 Task: Enable instant booking option without waiting for host approval.
Action: Mouse moved to (1115, 132)
Screenshot: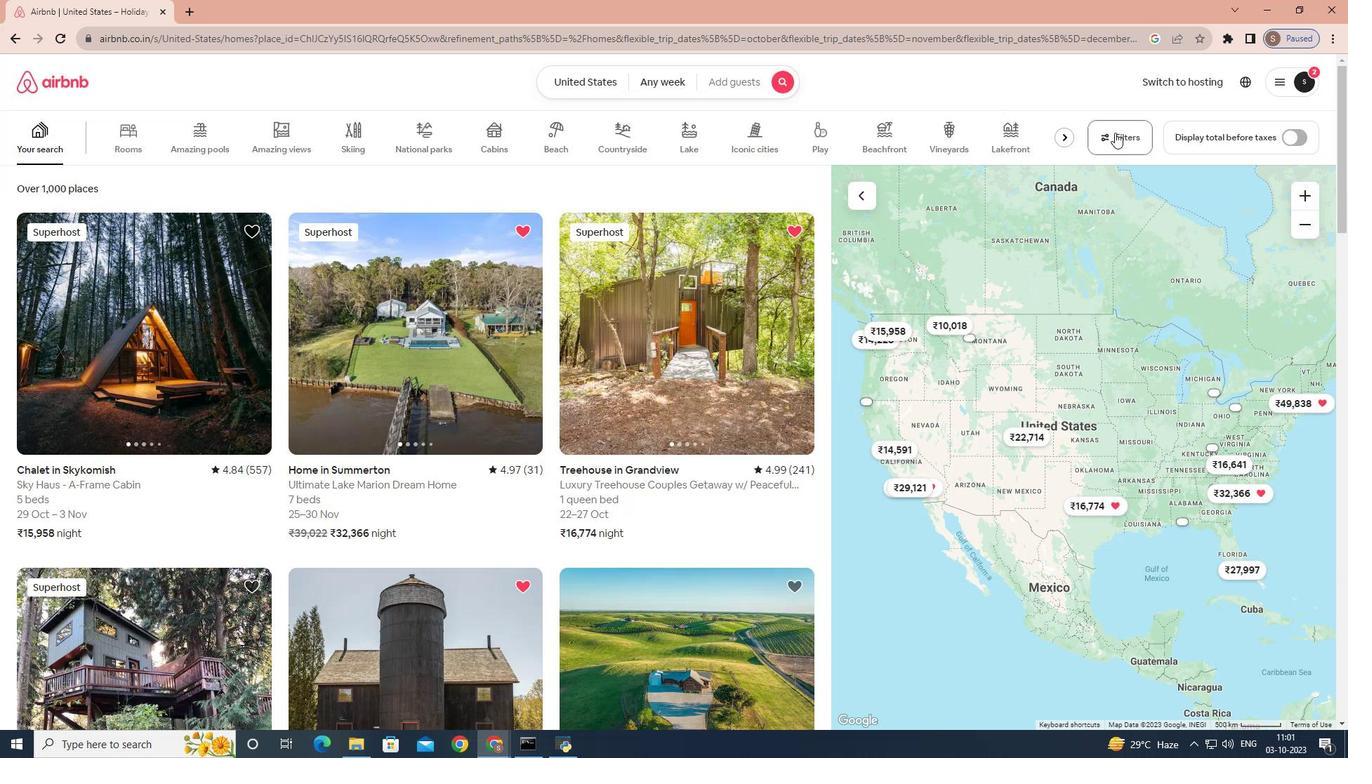 
Action: Mouse pressed left at (1115, 132)
Screenshot: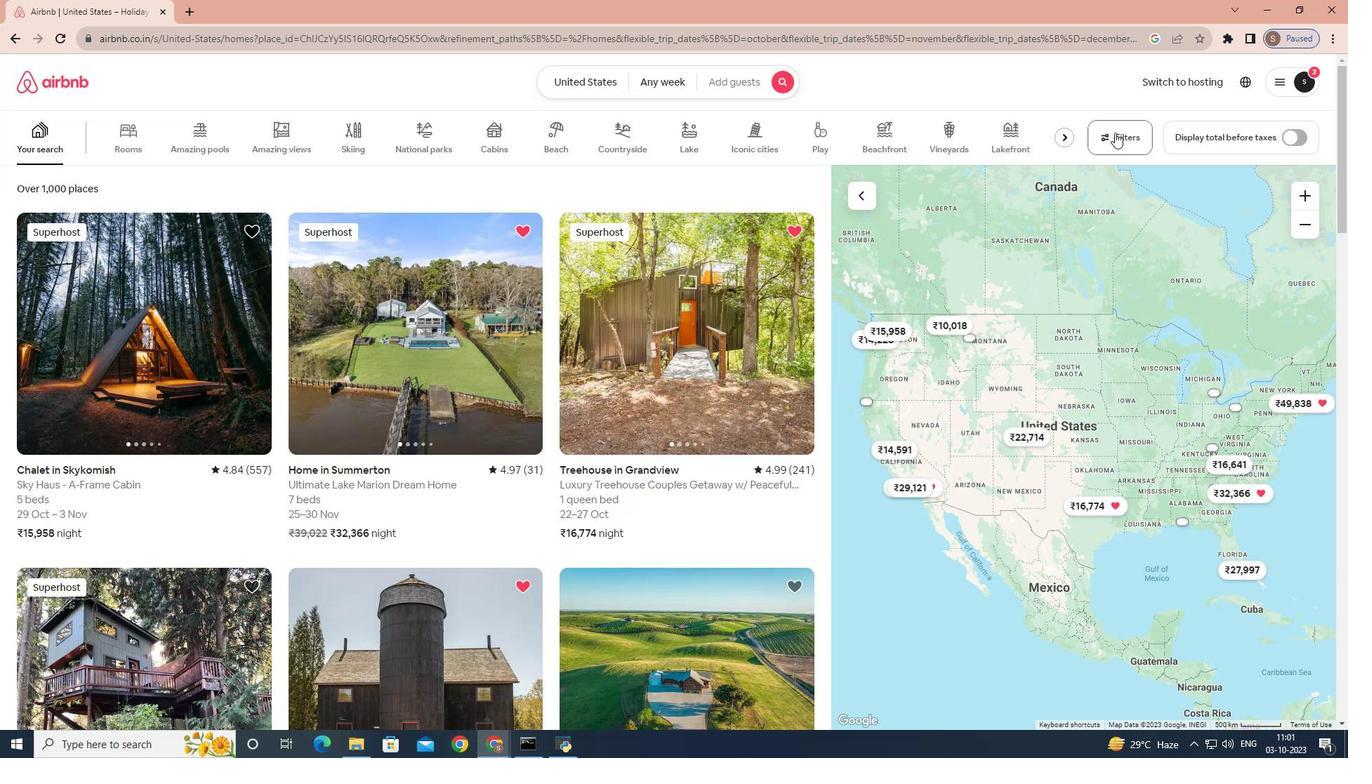 
Action: Mouse moved to (832, 224)
Screenshot: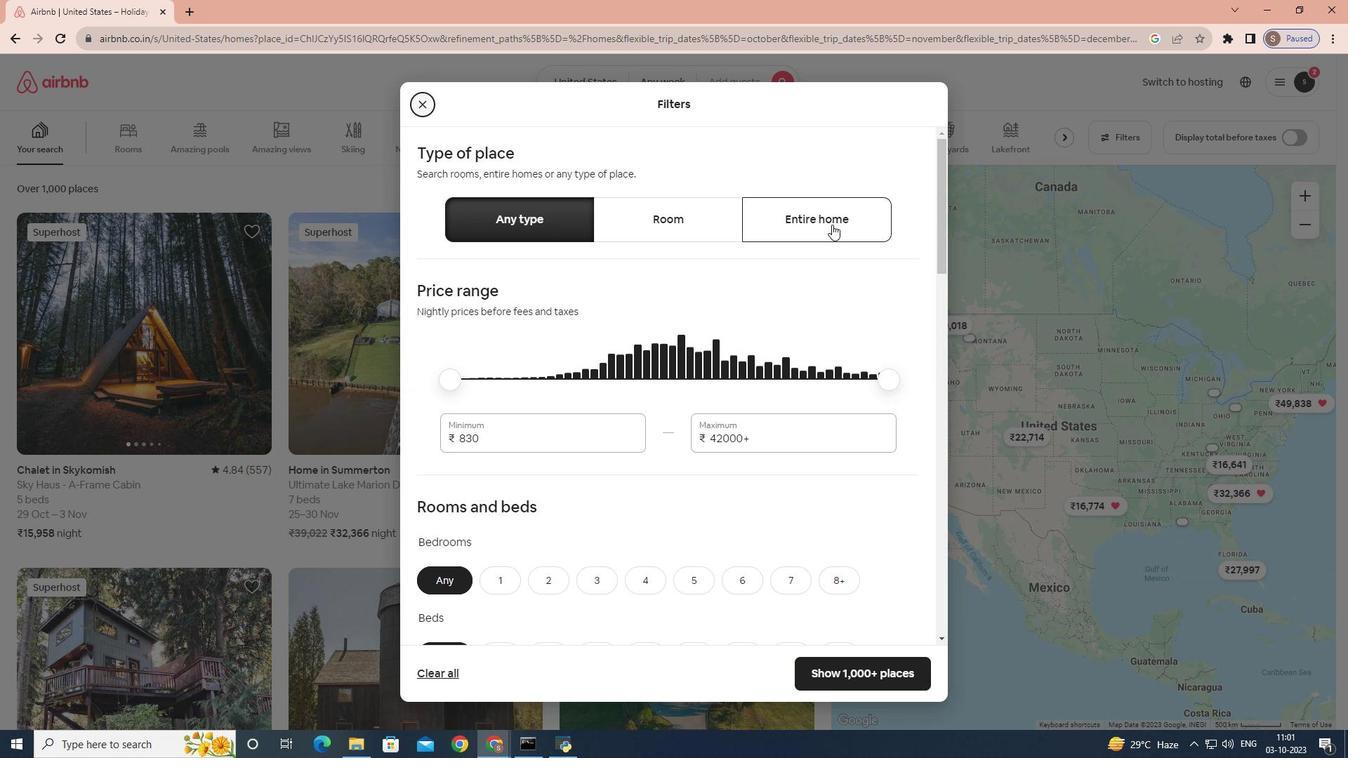 
Action: Mouse pressed left at (832, 224)
Screenshot: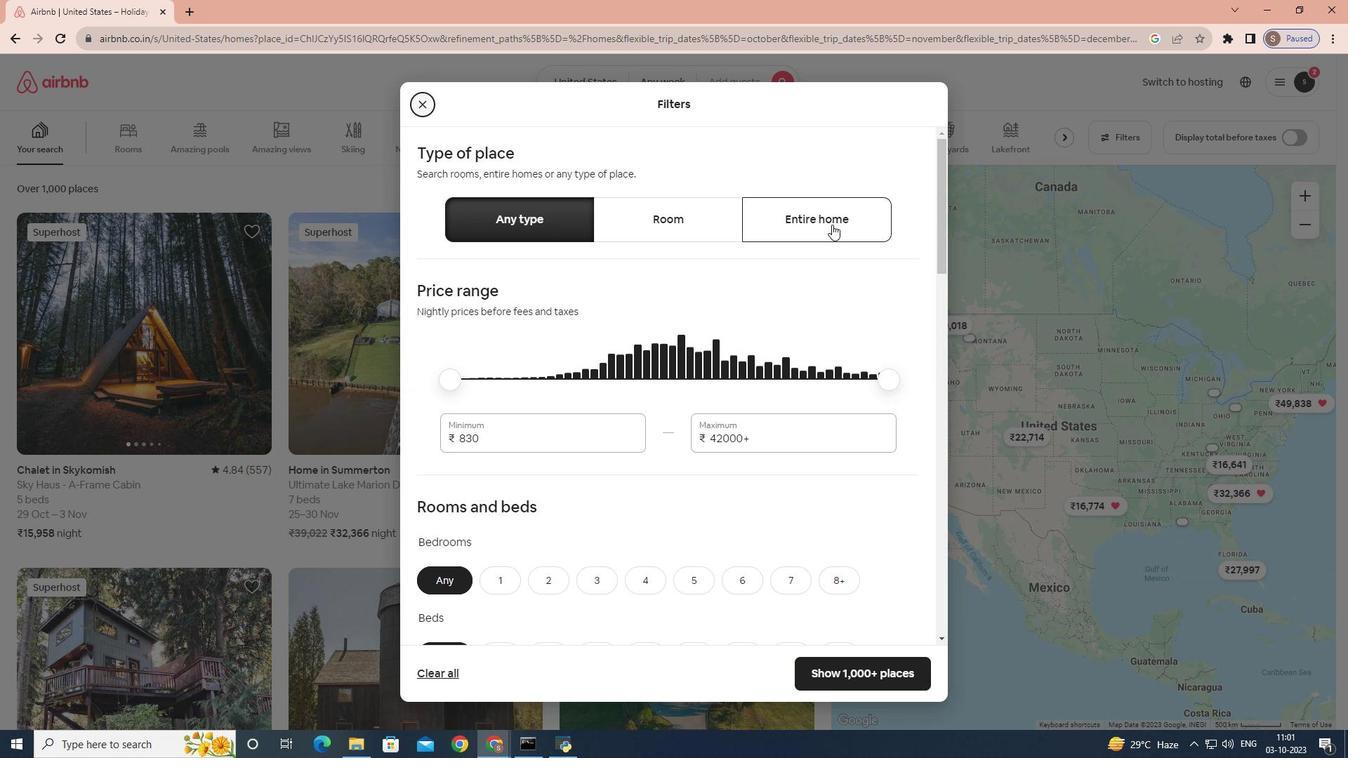
Action: Mouse moved to (738, 331)
Screenshot: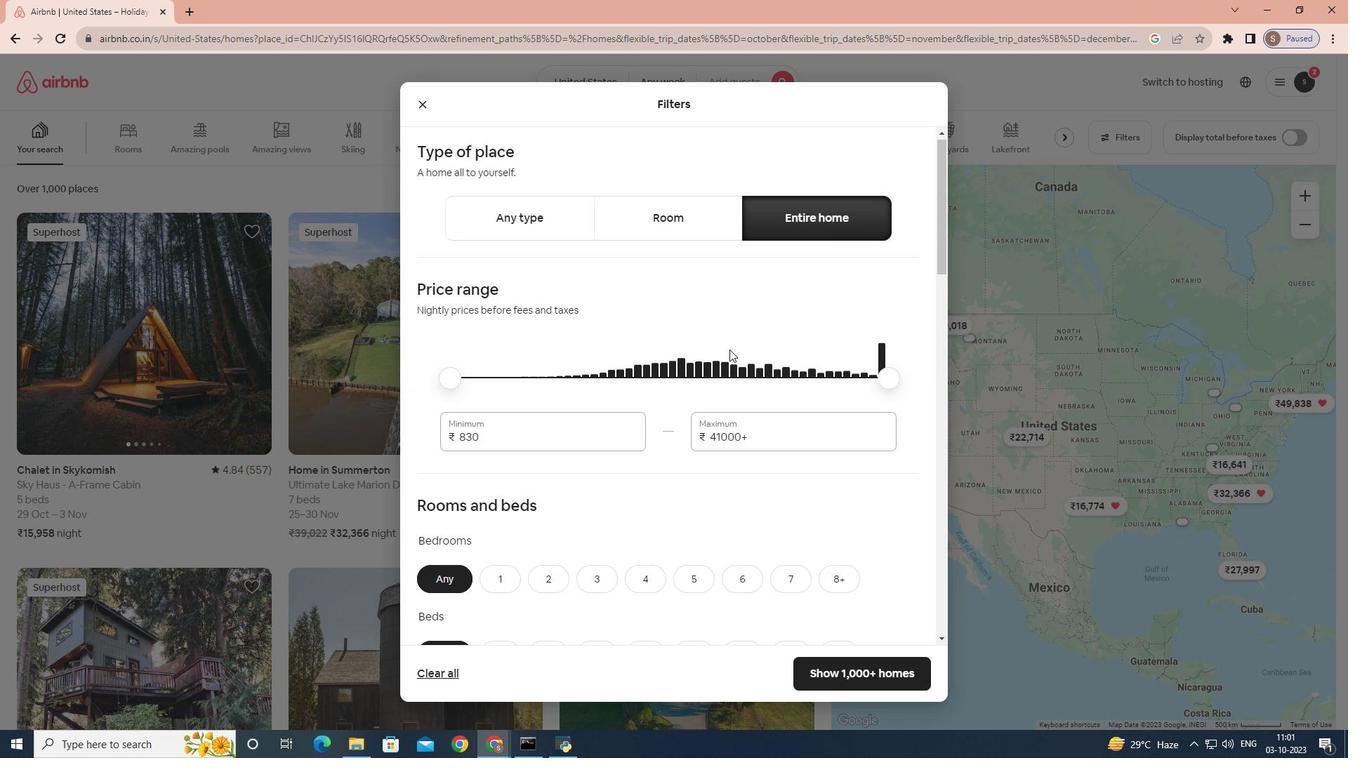 
Action: Mouse scrolled (738, 330) with delta (0, 0)
Screenshot: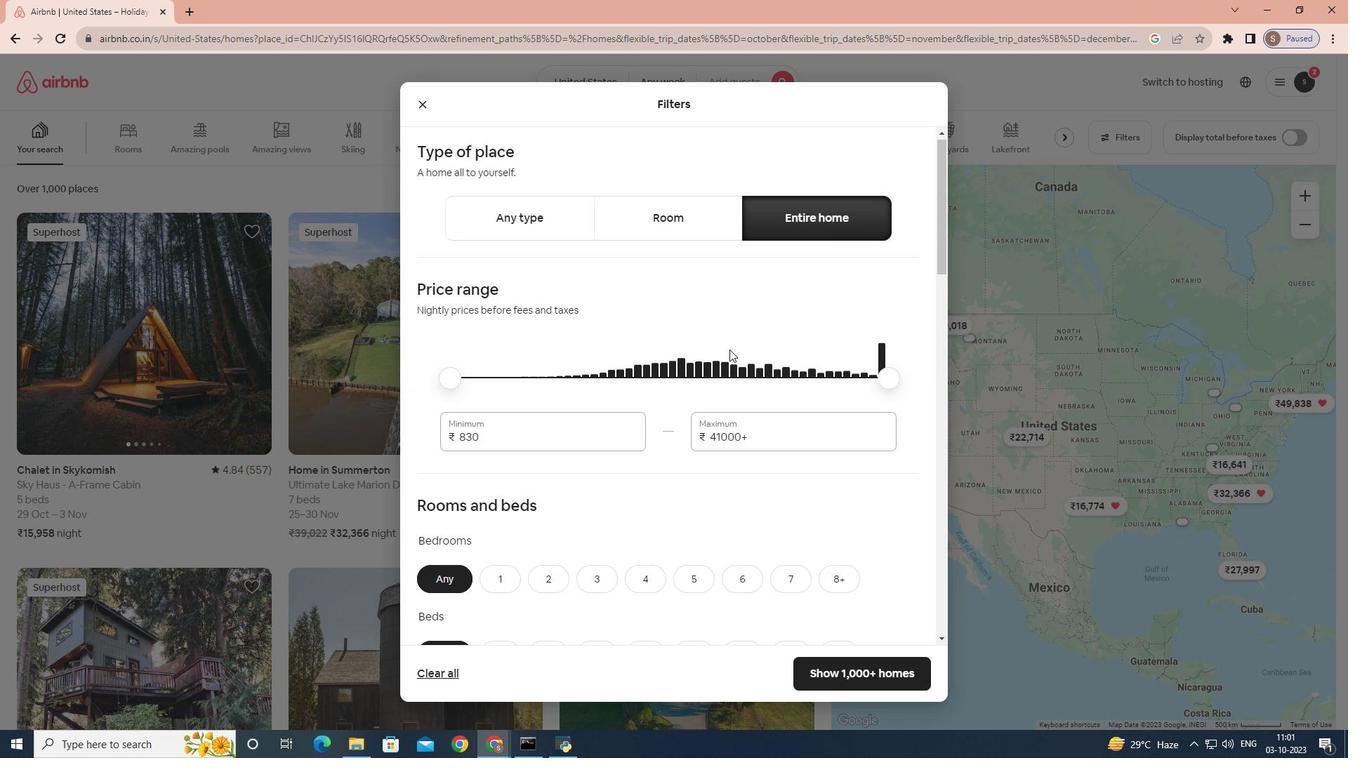 
Action: Mouse moved to (731, 345)
Screenshot: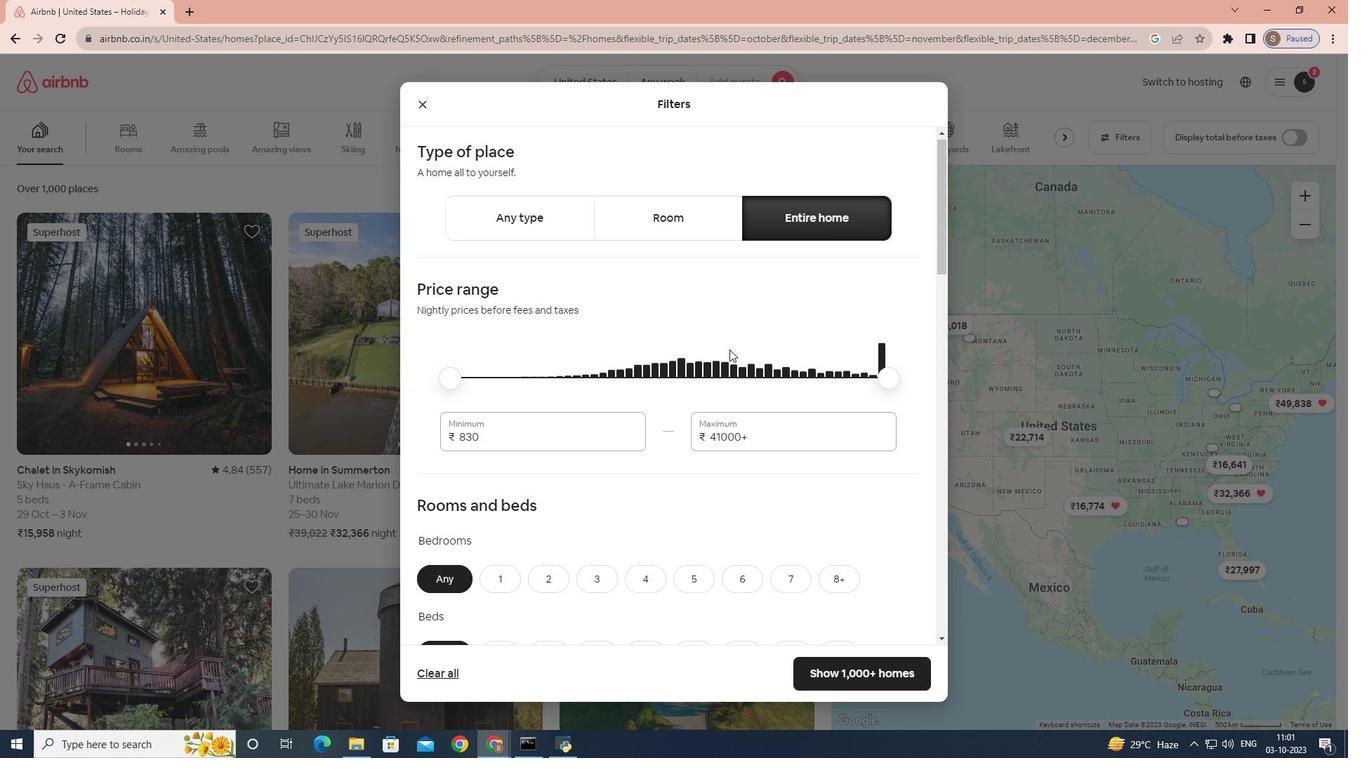 
Action: Mouse scrolled (731, 344) with delta (0, 0)
Screenshot: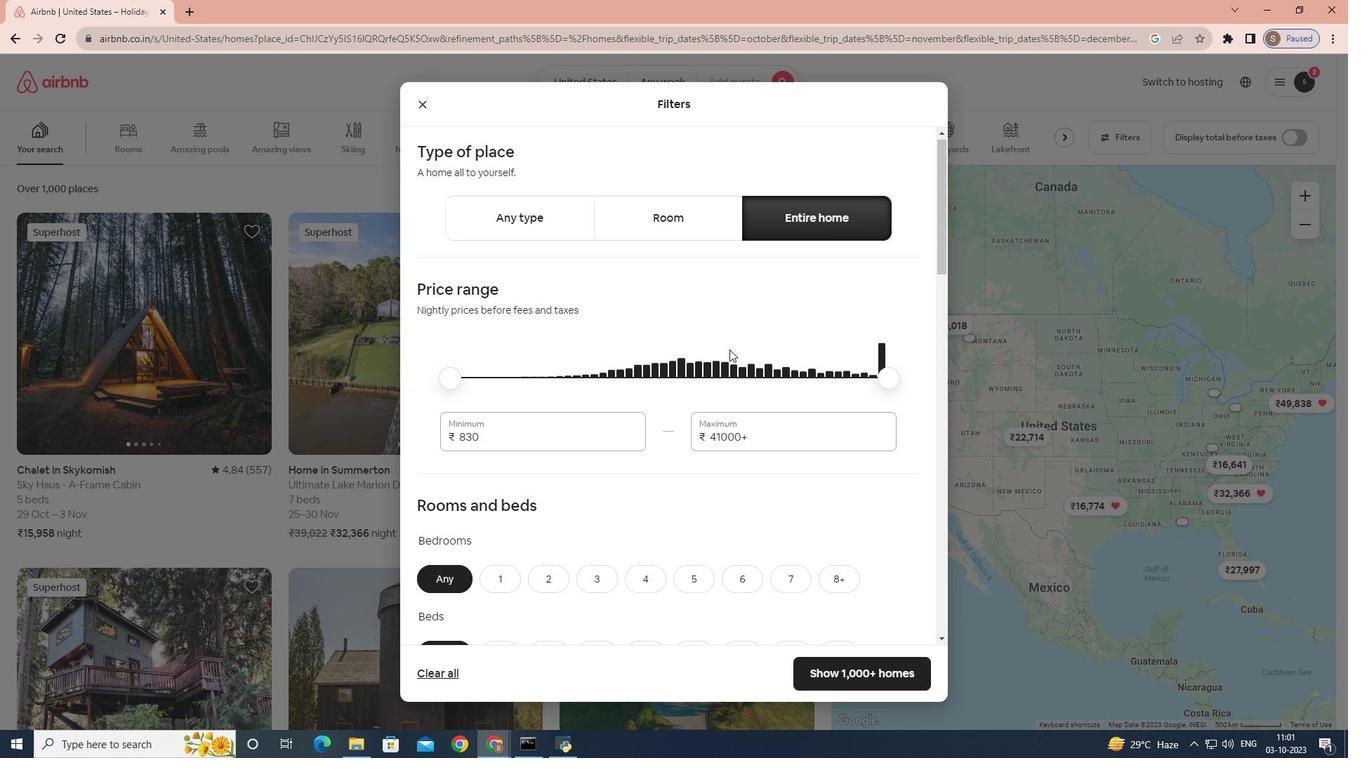 
Action: Mouse moved to (729, 348)
Screenshot: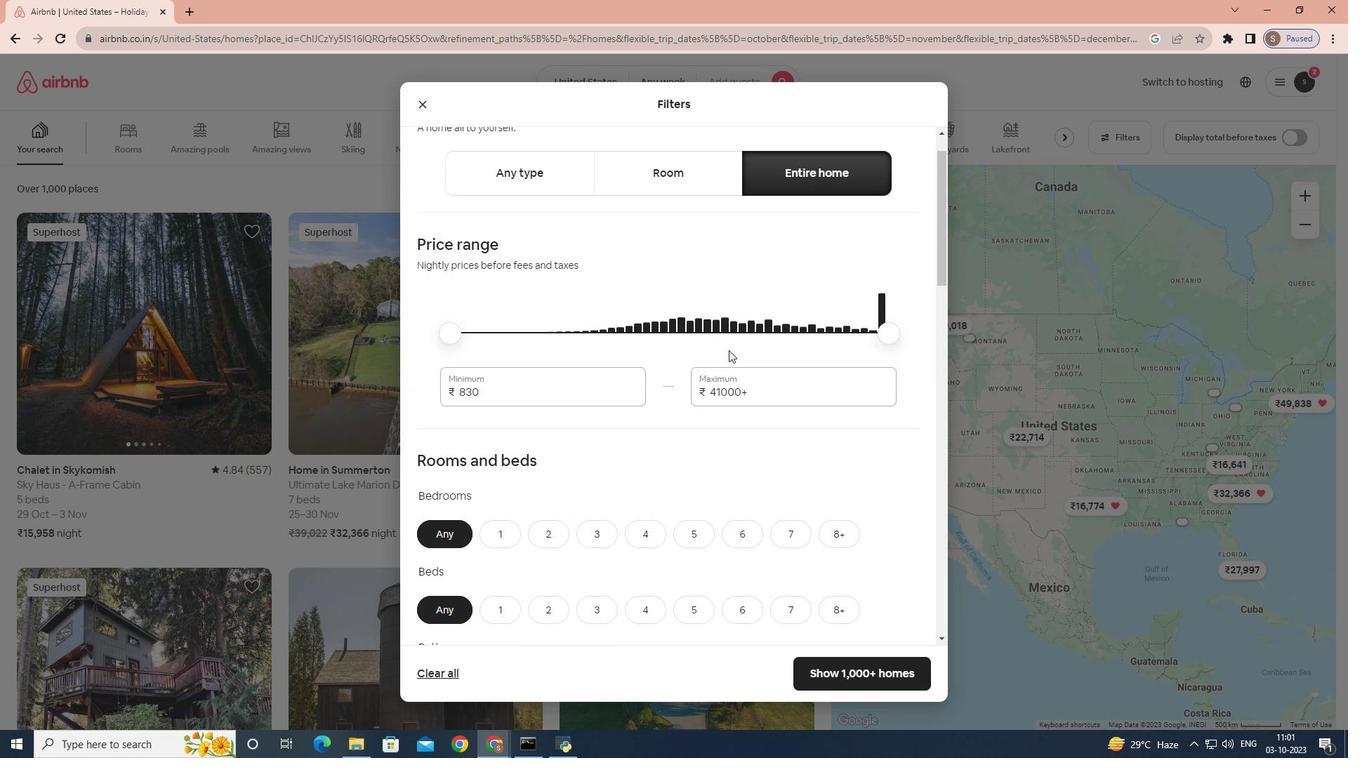
Action: Mouse scrolled (729, 347) with delta (0, 0)
Screenshot: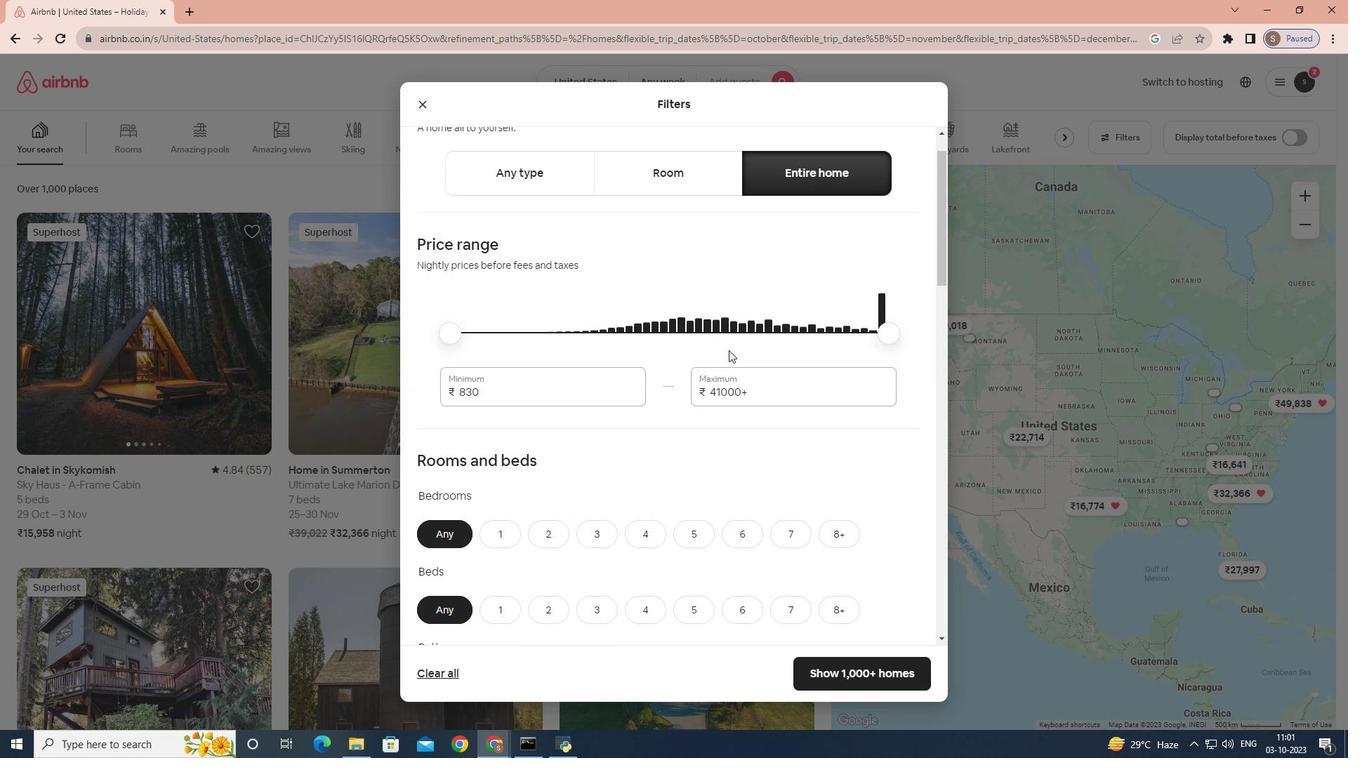 
Action: Mouse moved to (729, 350)
Screenshot: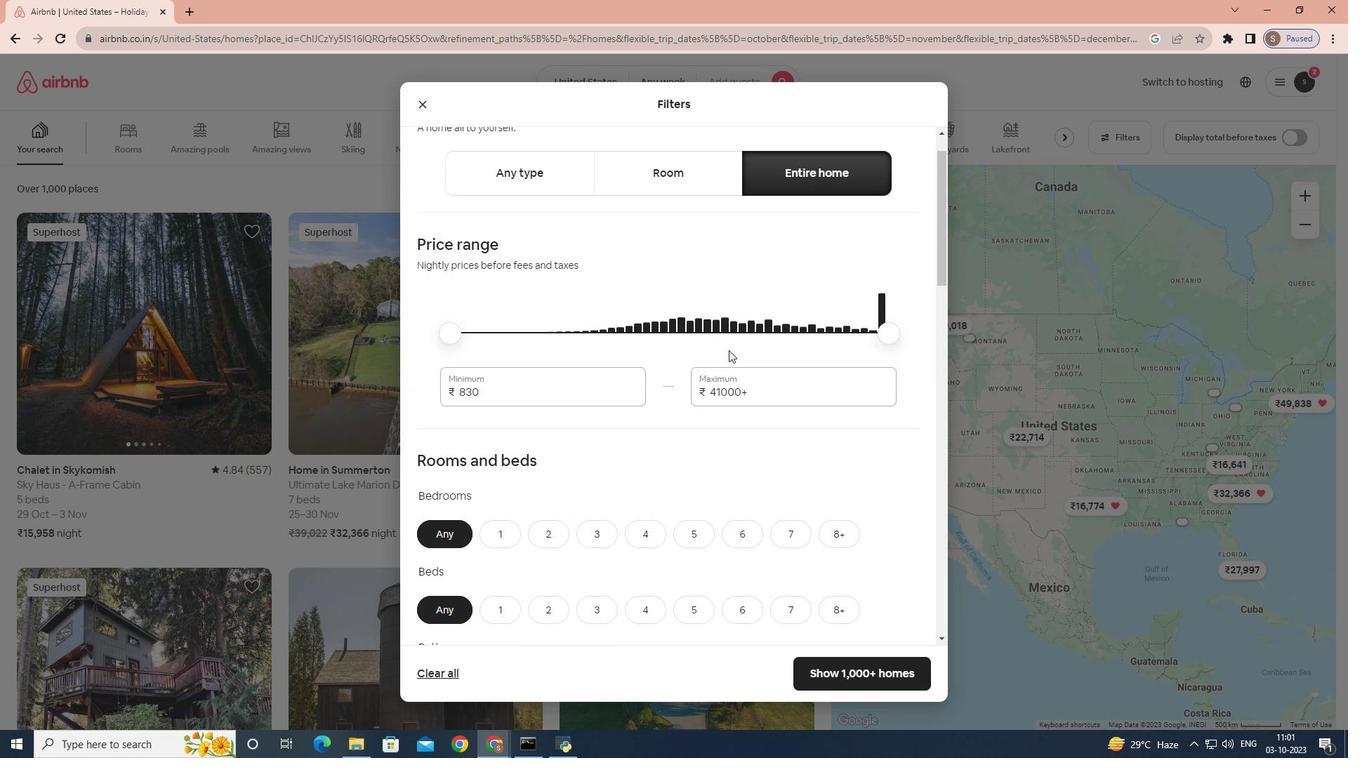 
Action: Mouse scrolled (729, 349) with delta (0, 0)
Screenshot: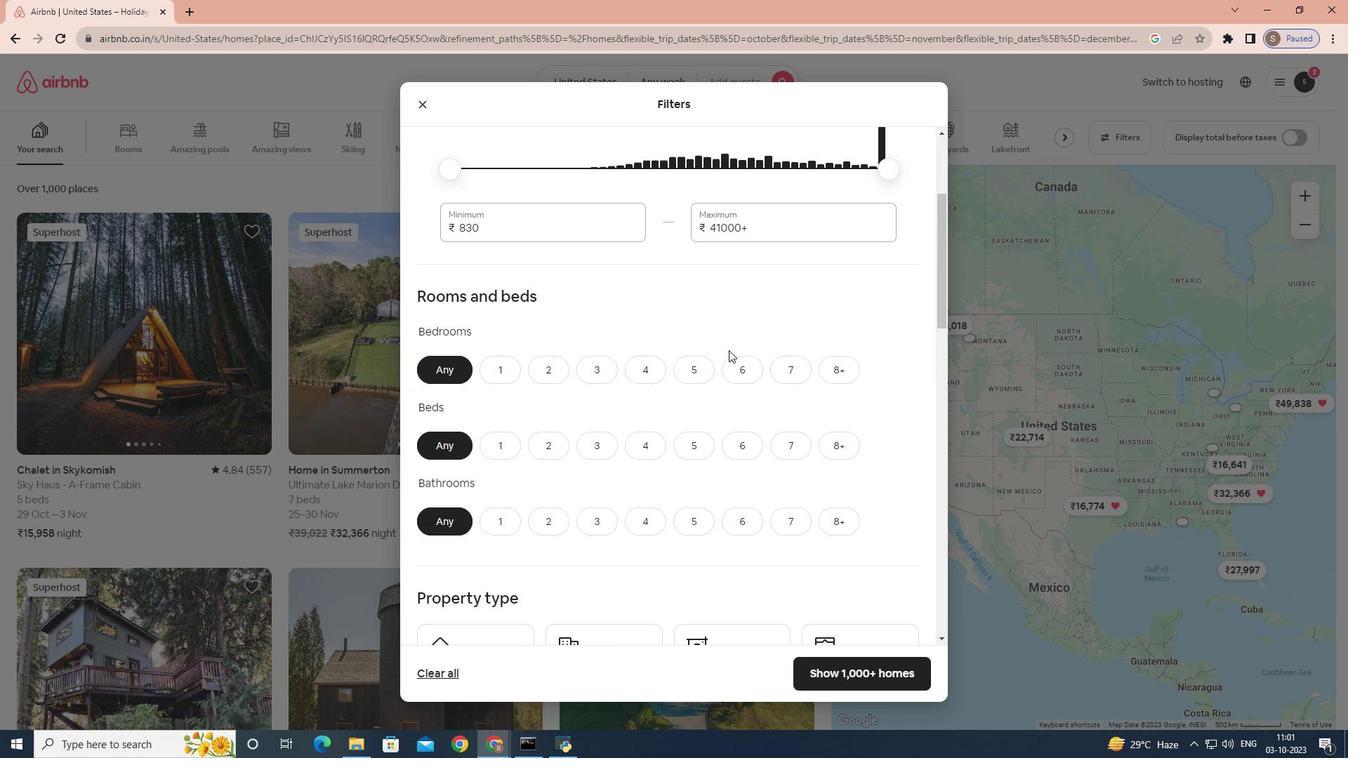 
Action: Mouse scrolled (729, 349) with delta (0, 0)
Screenshot: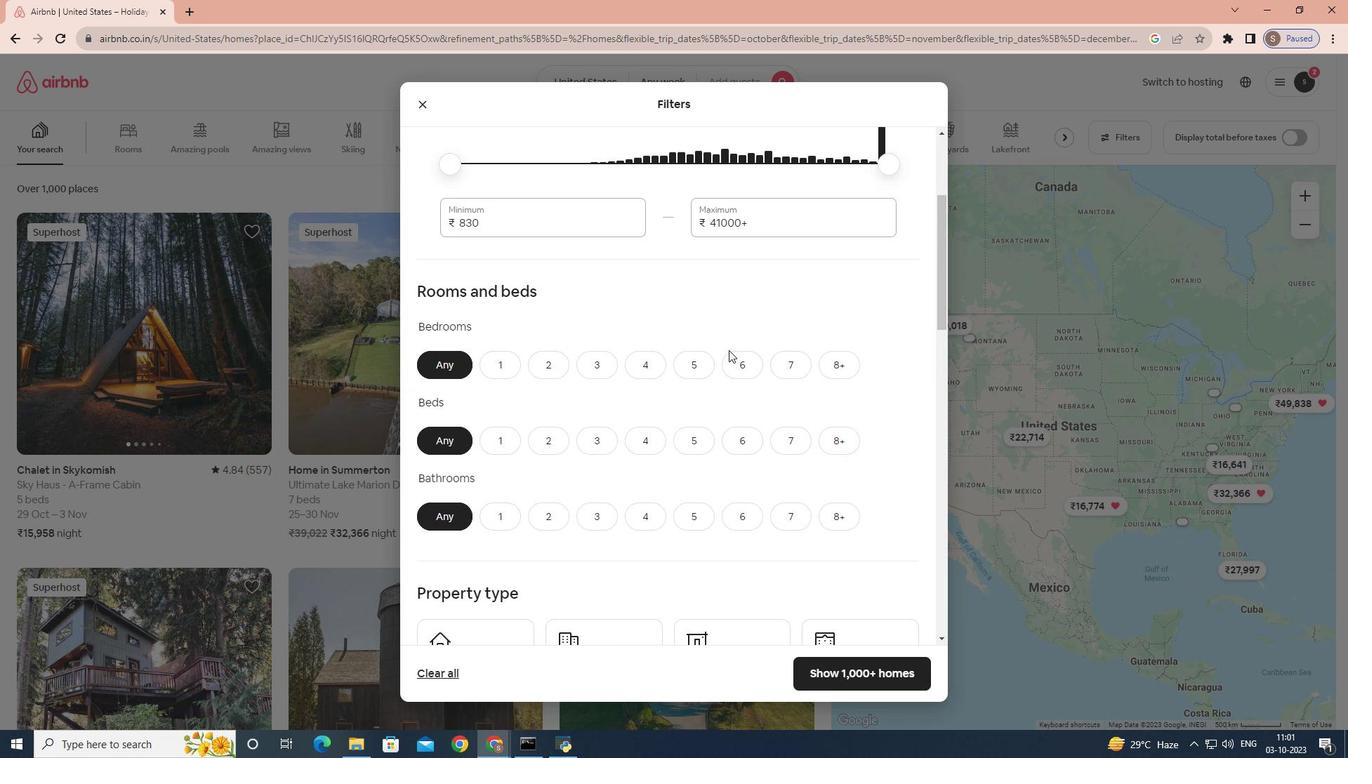 
Action: Mouse scrolled (729, 349) with delta (0, 0)
Screenshot: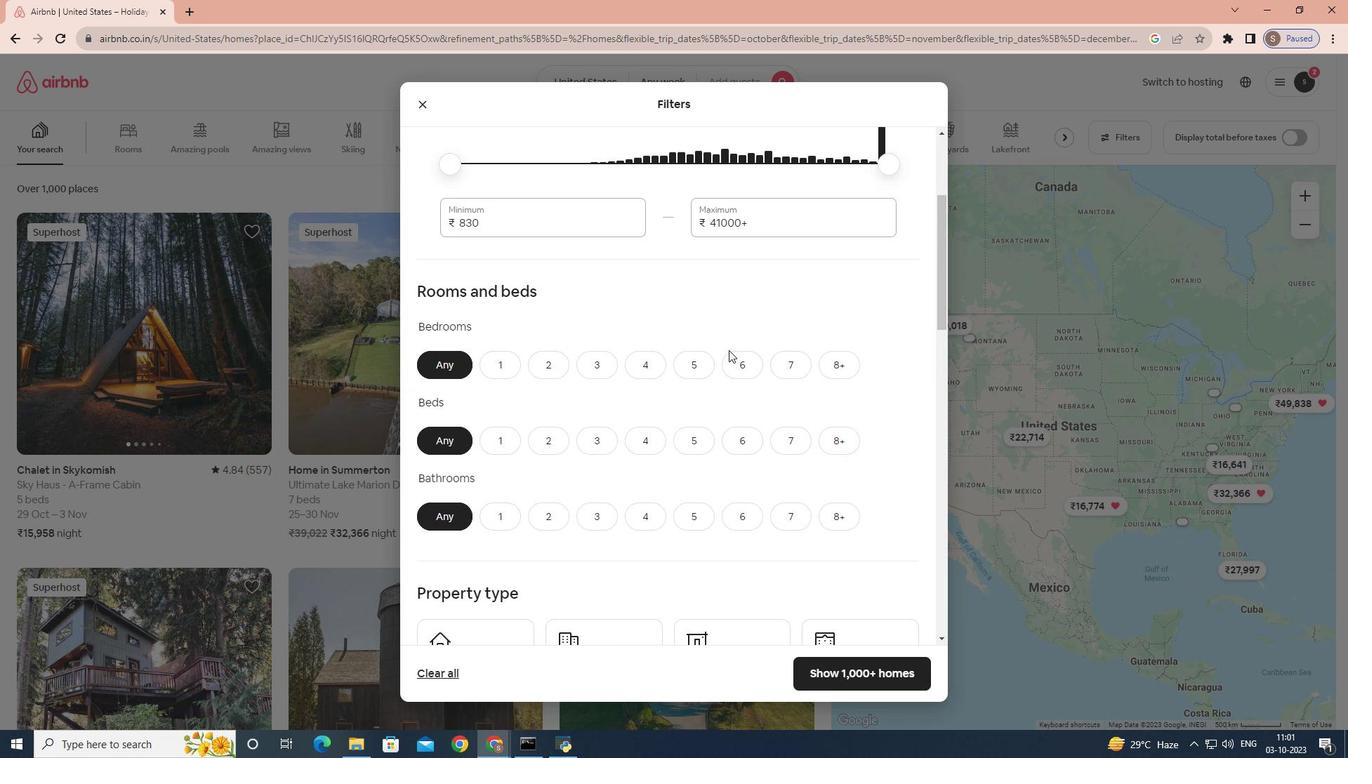 
Action: Mouse moved to (729, 350)
Screenshot: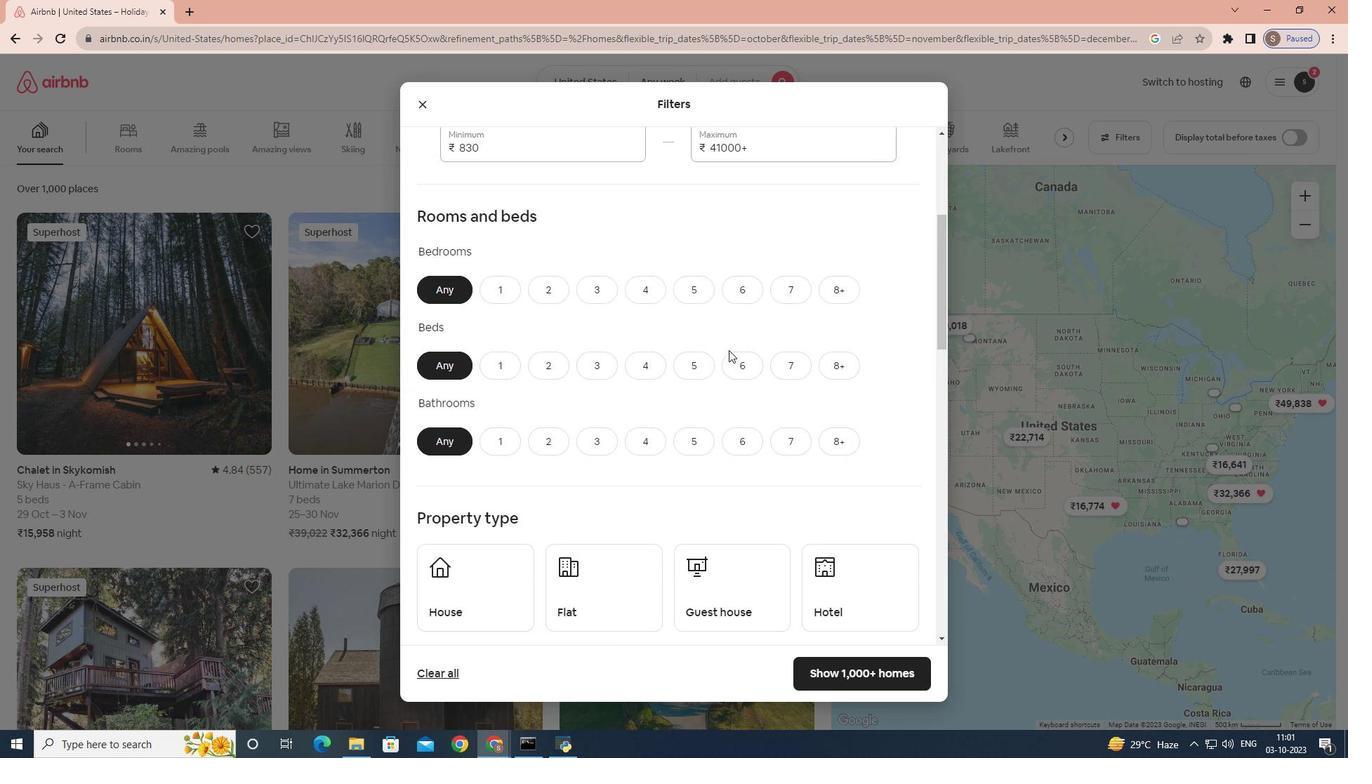 
Action: Mouse scrolled (729, 349) with delta (0, 0)
Screenshot: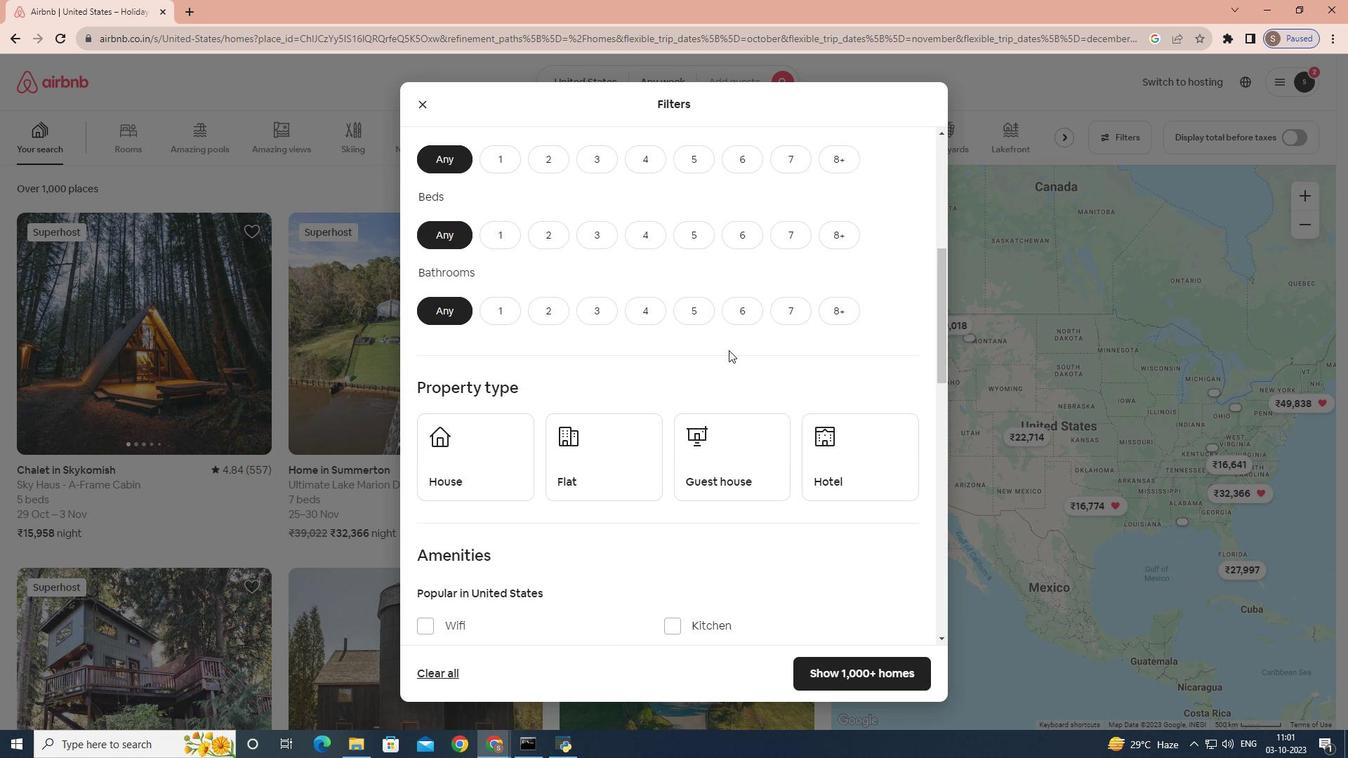 
Action: Mouse scrolled (729, 349) with delta (0, 0)
Screenshot: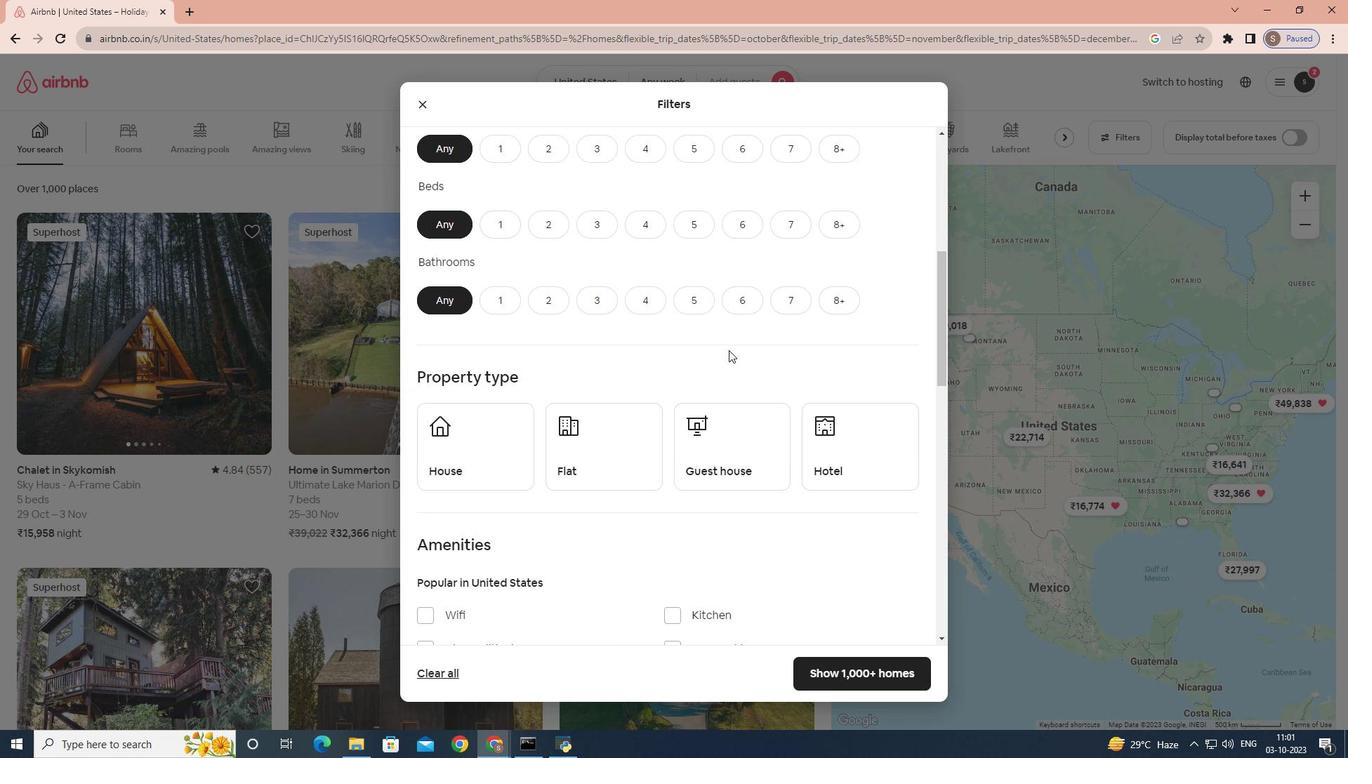 
Action: Mouse scrolled (729, 349) with delta (0, 0)
Screenshot: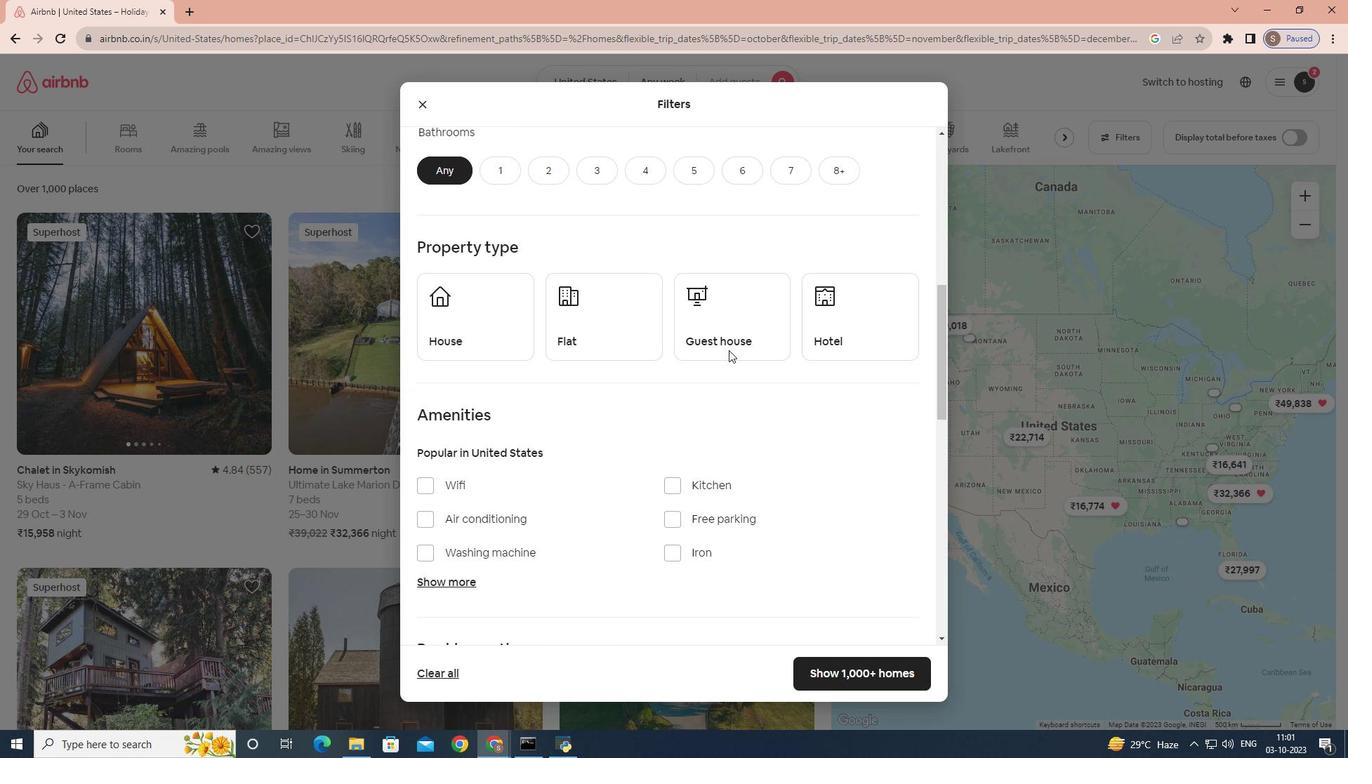 
Action: Mouse scrolled (729, 349) with delta (0, 0)
Screenshot: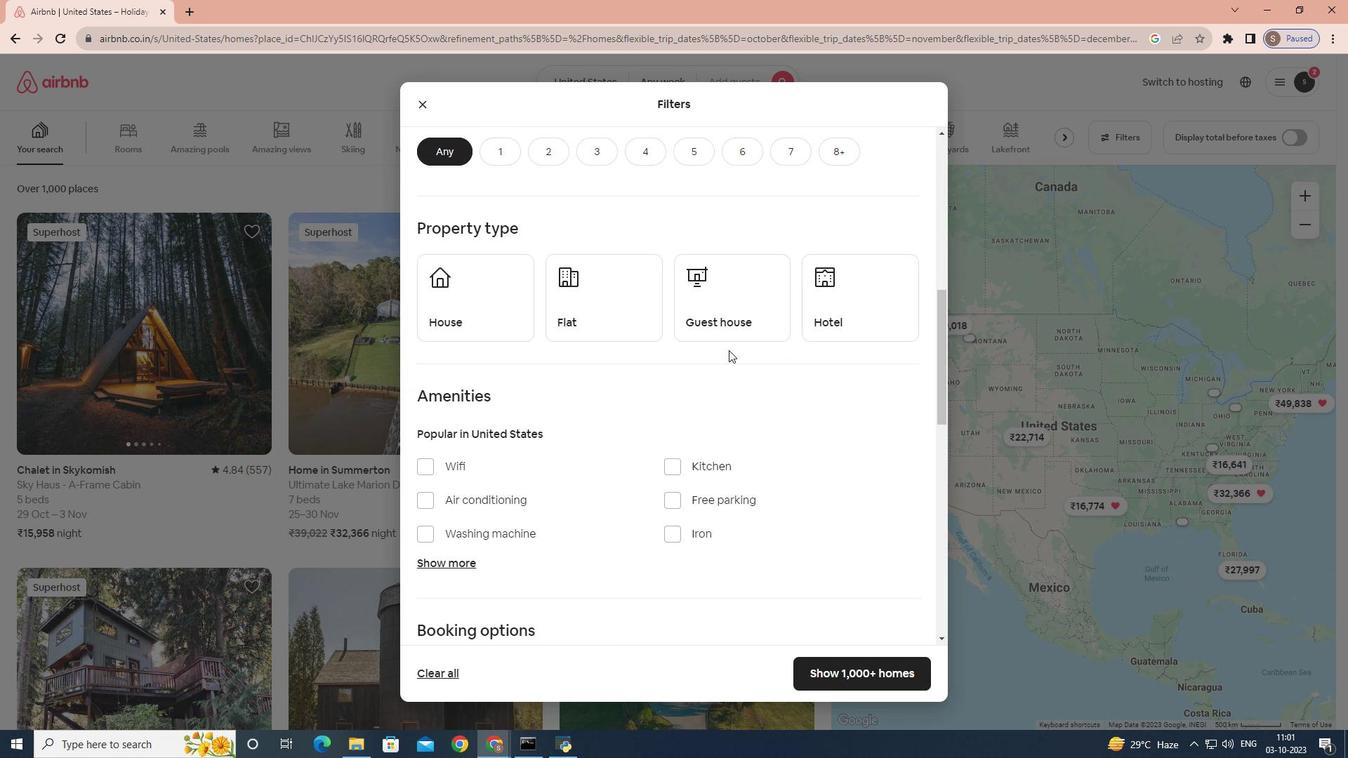 
Action: Mouse scrolled (729, 349) with delta (0, 0)
Screenshot: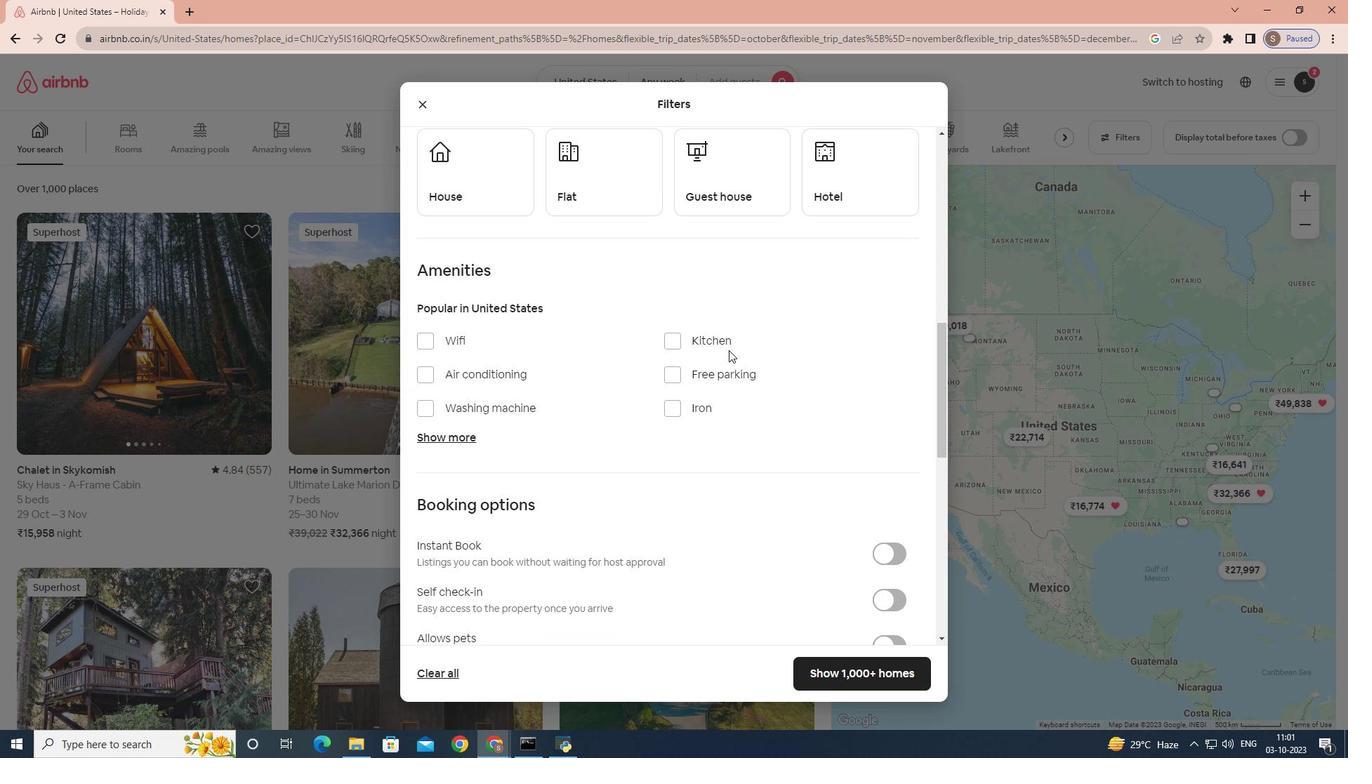 
Action: Mouse scrolled (729, 349) with delta (0, 0)
Screenshot: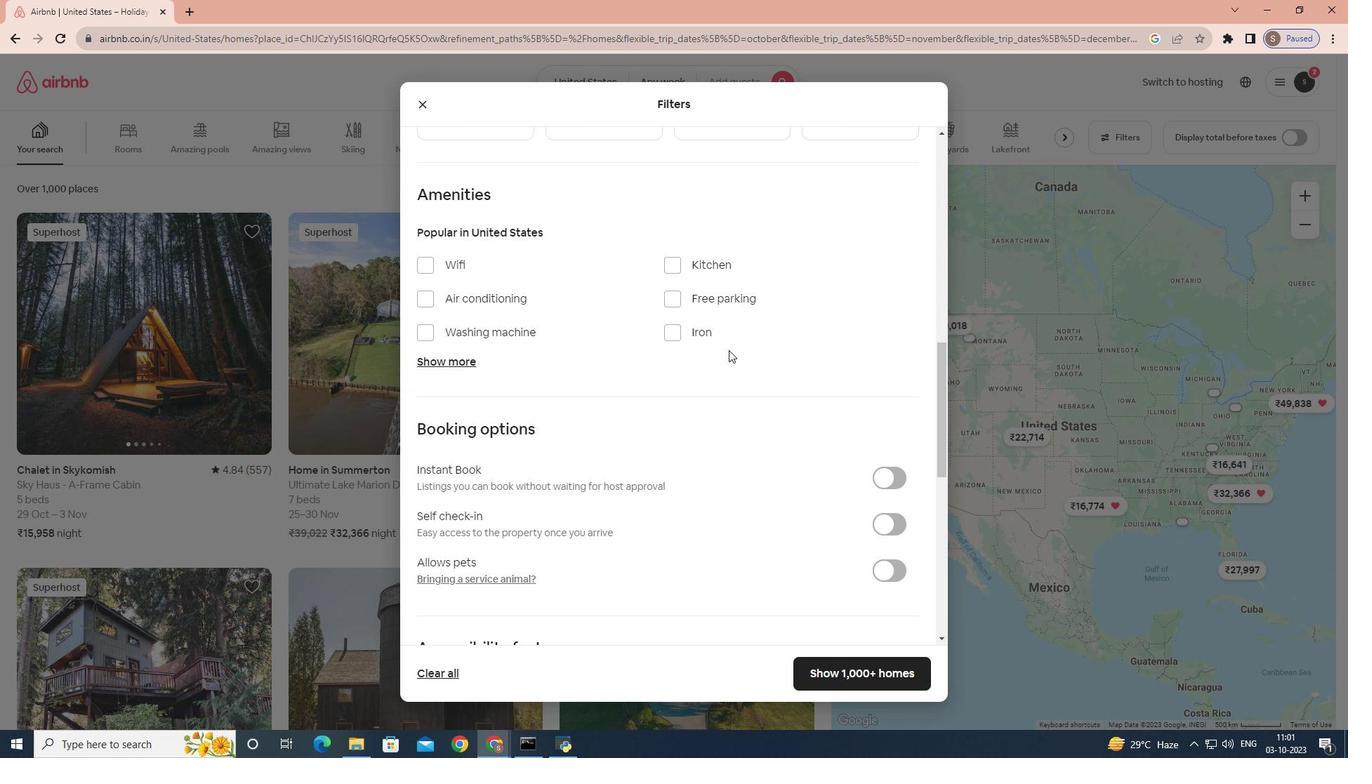 
Action: Mouse moved to (898, 417)
Screenshot: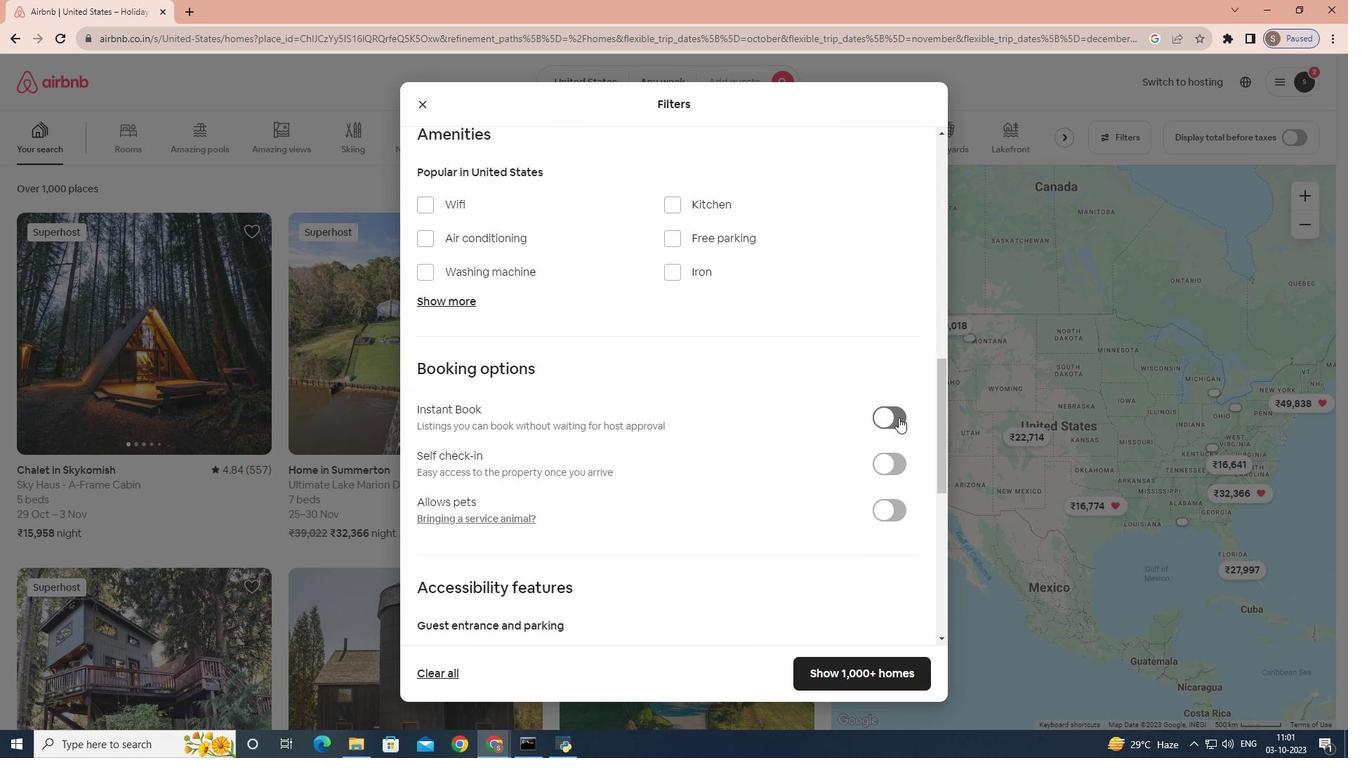 
Action: Mouse pressed left at (898, 417)
Screenshot: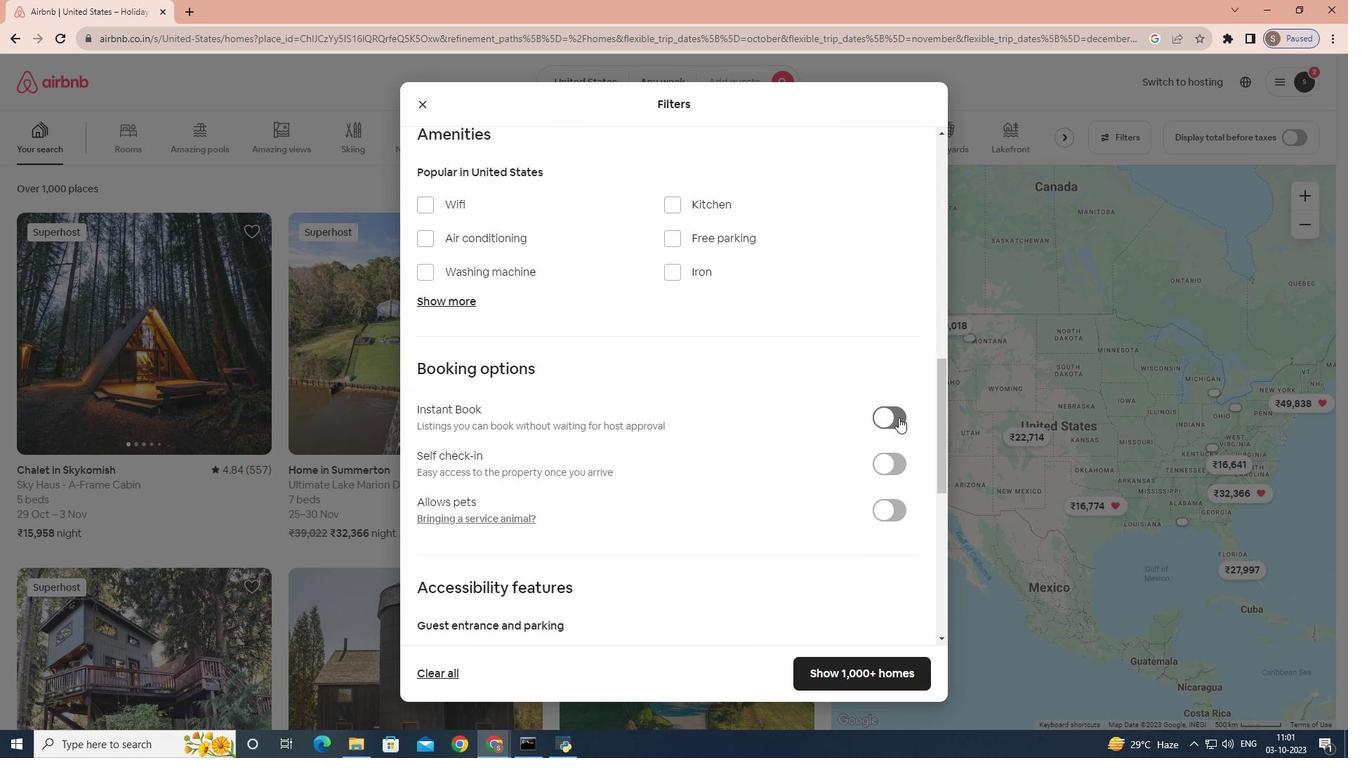 
Action: Mouse moved to (865, 677)
Screenshot: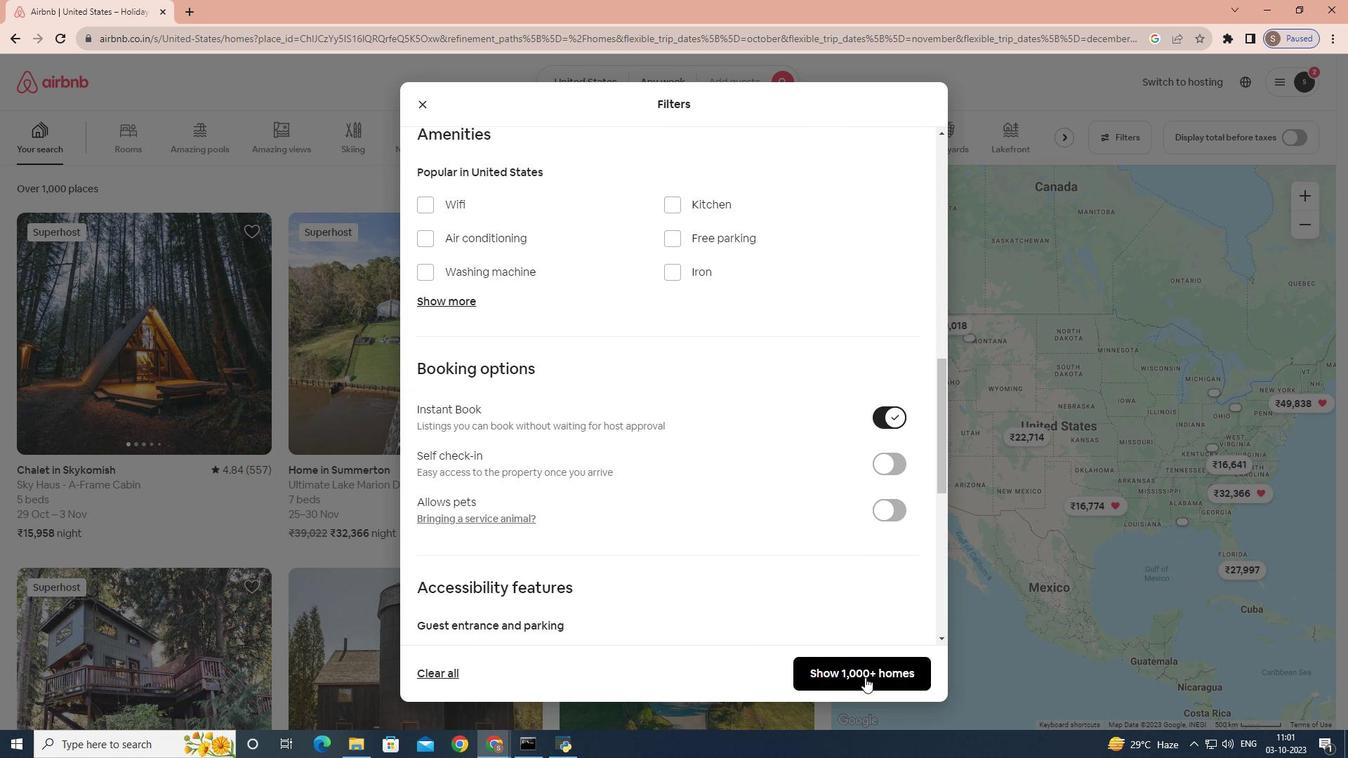 
Action: Mouse pressed left at (865, 677)
Screenshot: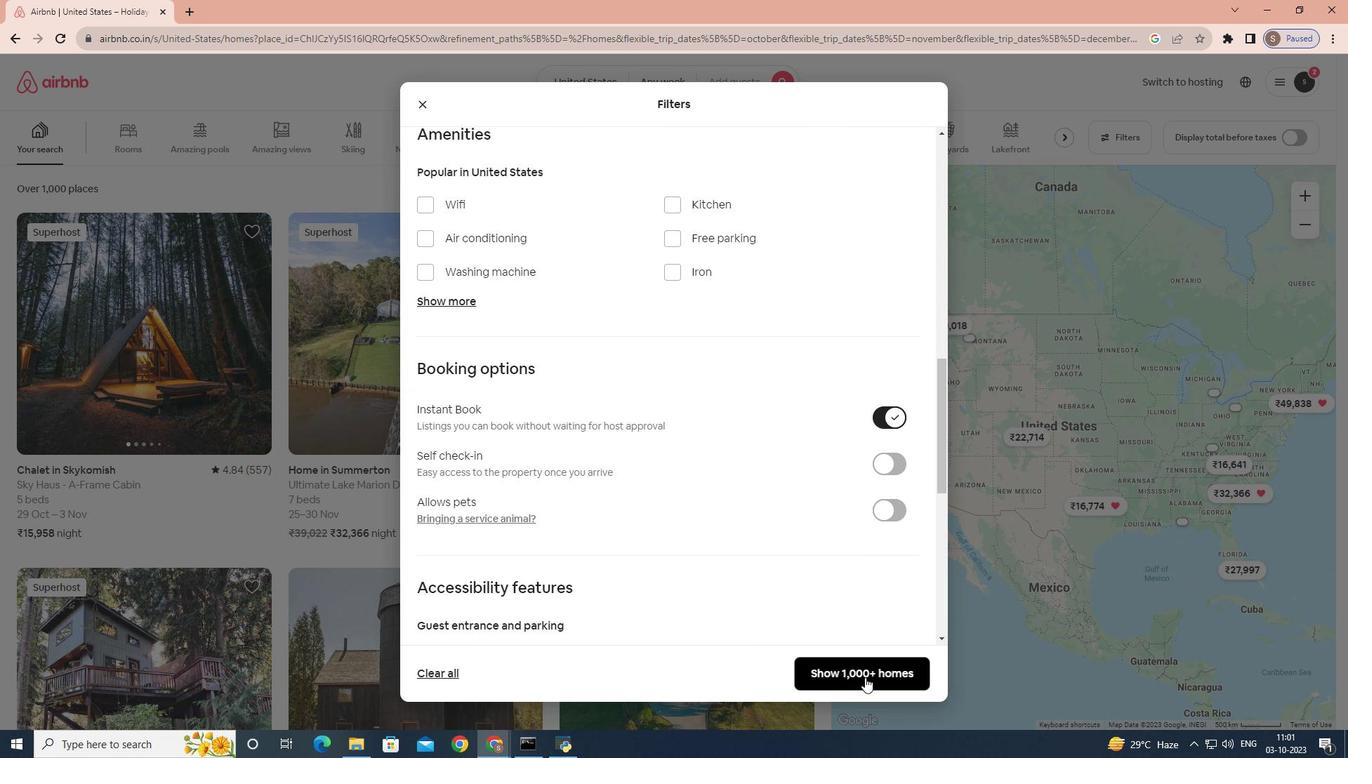 
